 Task: Change the "Encoding complexity" for "Speex audio decoder" to 8.00.
Action: Mouse moved to (98, 24)
Screenshot: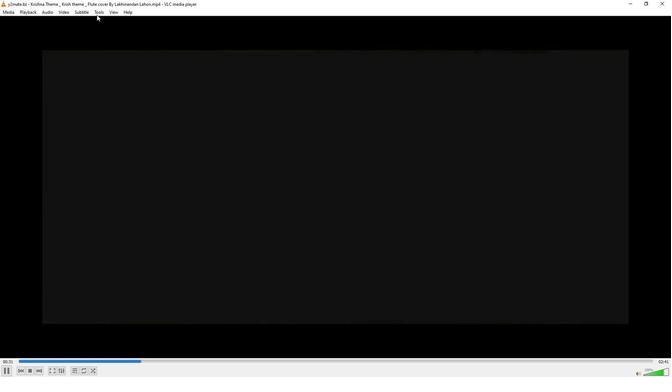 
Action: Mouse pressed left at (98, 24)
Screenshot: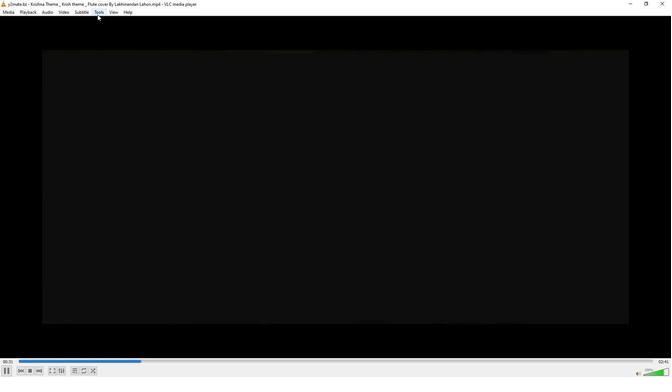 
Action: Mouse moved to (110, 106)
Screenshot: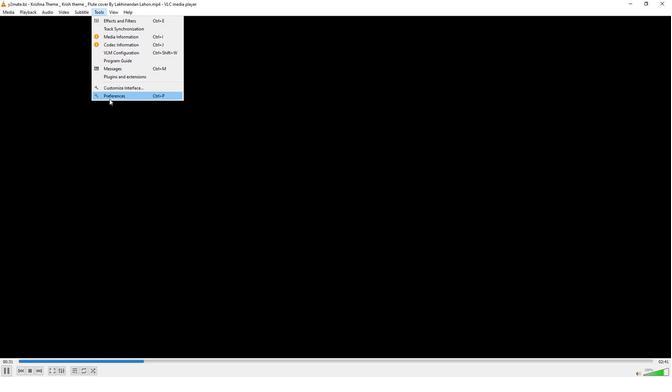 
Action: Mouse pressed left at (110, 106)
Screenshot: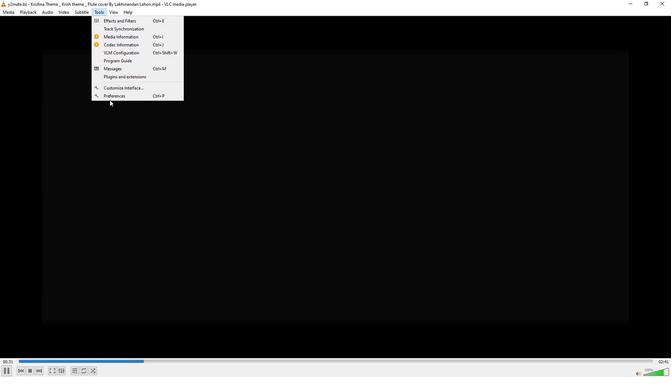 
Action: Mouse moved to (99, 24)
Screenshot: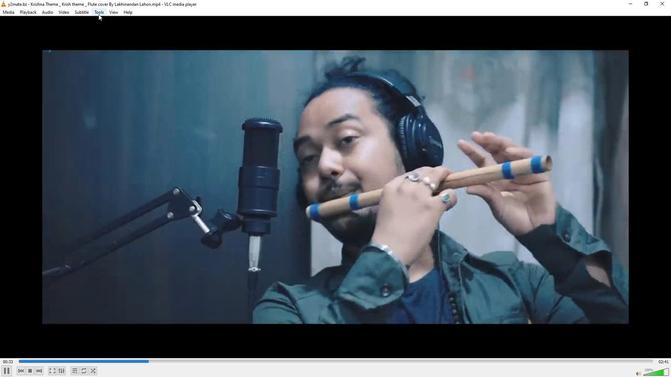 
Action: Mouse pressed left at (99, 24)
Screenshot: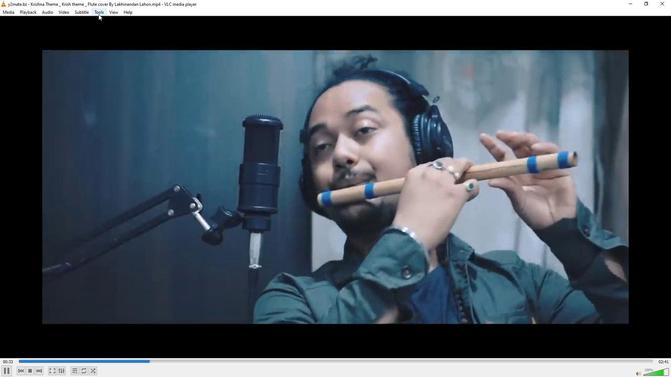 
Action: Mouse moved to (110, 104)
Screenshot: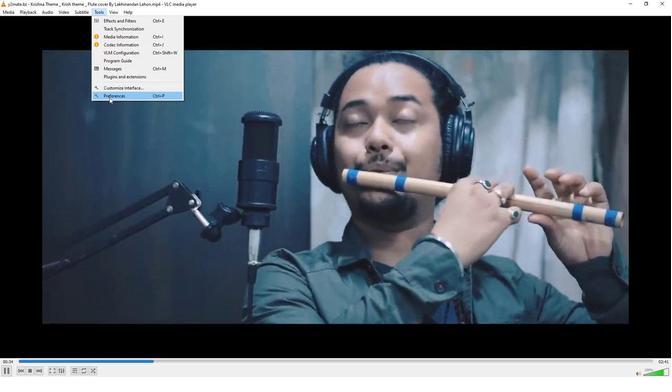 
Action: Mouse pressed left at (110, 104)
Screenshot: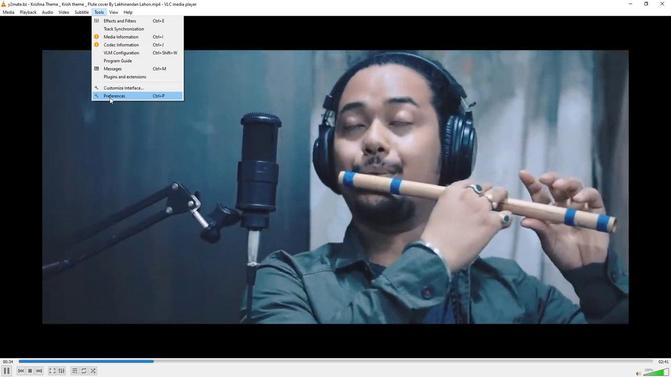 
Action: Mouse moved to (186, 290)
Screenshot: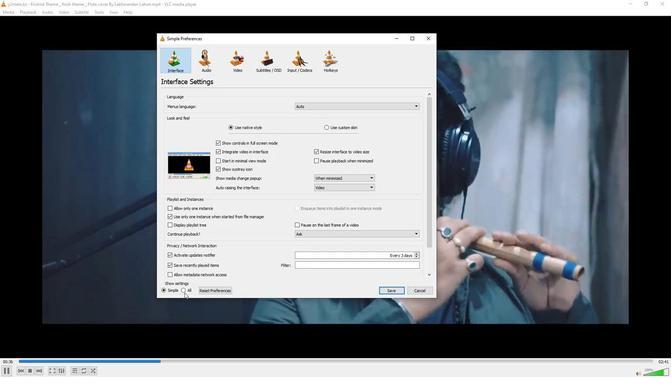 
Action: Mouse pressed left at (186, 290)
Screenshot: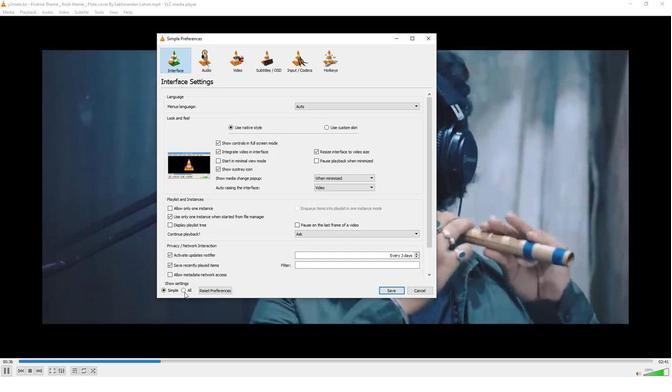 
Action: Mouse moved to (175, 185)
Screenshot: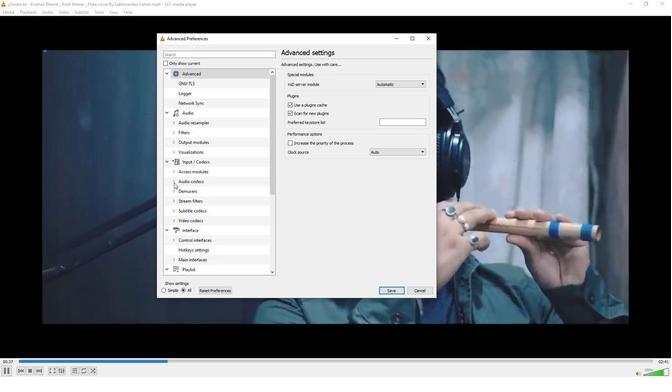 
Action: Mouse pressed left at (175, 185)
Screenshot: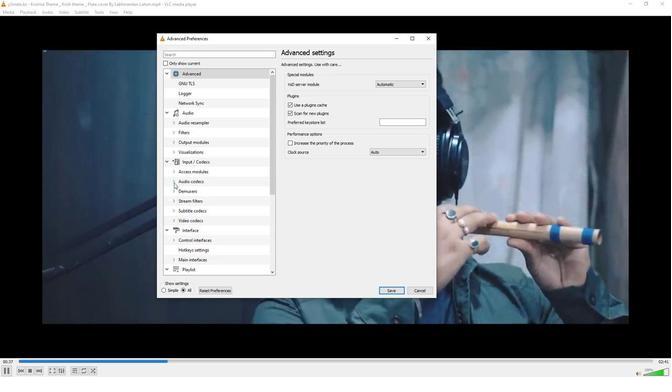 
Action: Mouse moved to (192, 222)
Screenshot: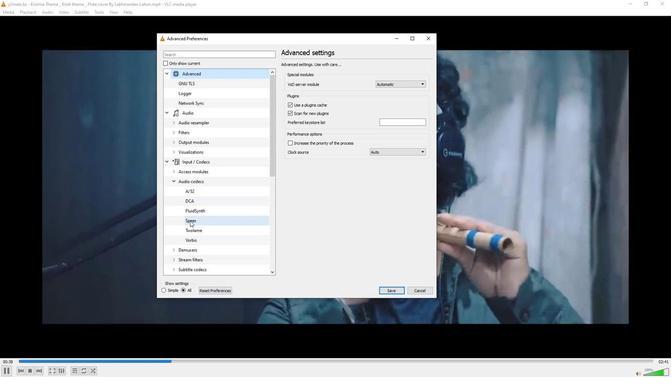 
Action: Mouse pressed left at (192, 222)
Screenshot: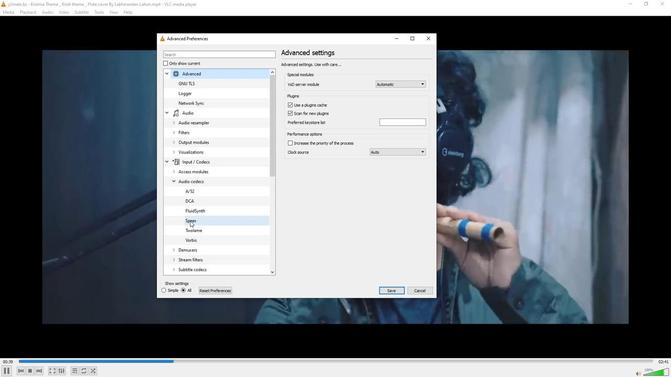 
Action: Mouse moved to (429, 109)
Screenshot: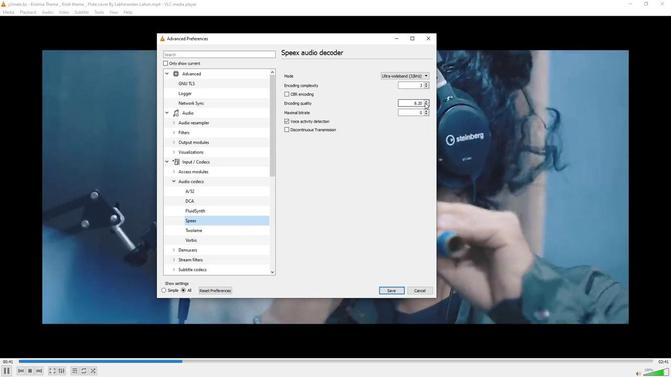 
Action: Mouse pressed left at (429, 109)
Screenshot: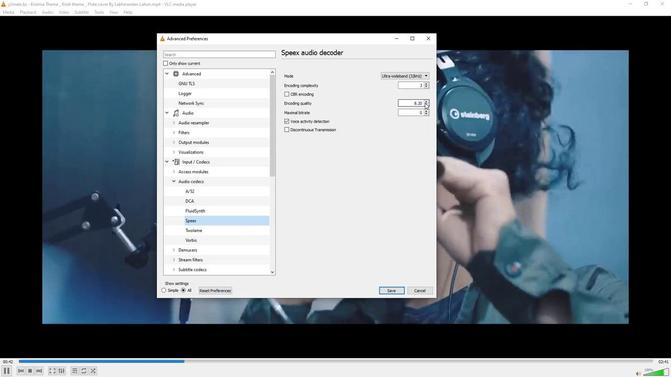 
Action: Mouse moved to (429, 110)
Screenshot: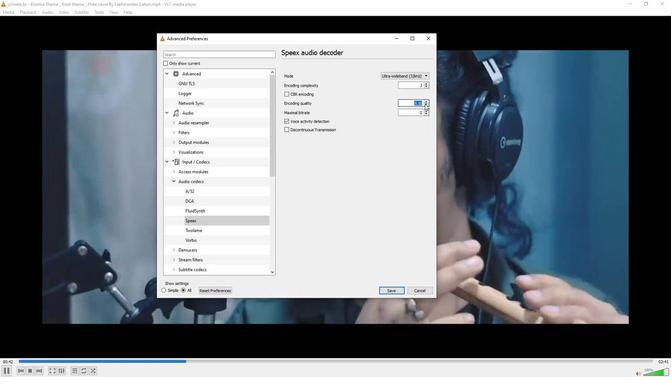 
Action: Mouse pressed left at (429, 110)
Screenshot: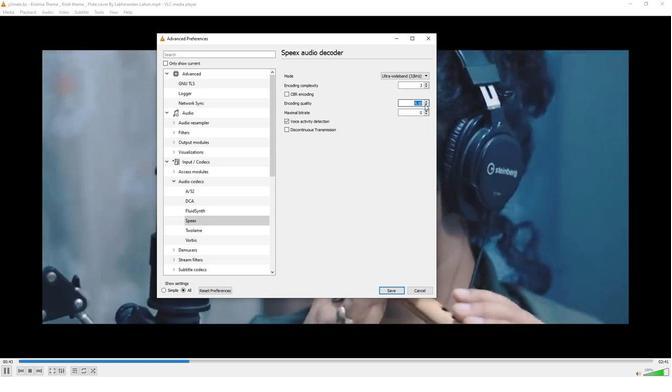 
Action: Mouse moved to (391, 287)
Screenshot: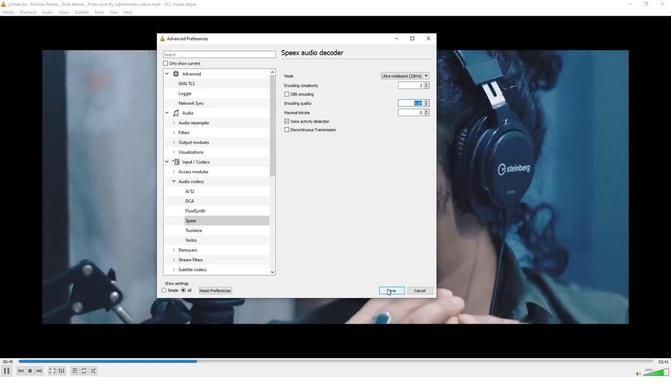 
Action: Mouse pressed left at (391, 287)
Screenshot: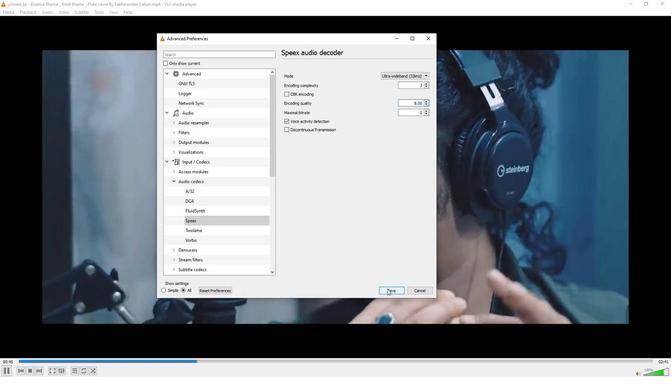 
Action: Mouse moved to (396, 230)
Screenshot: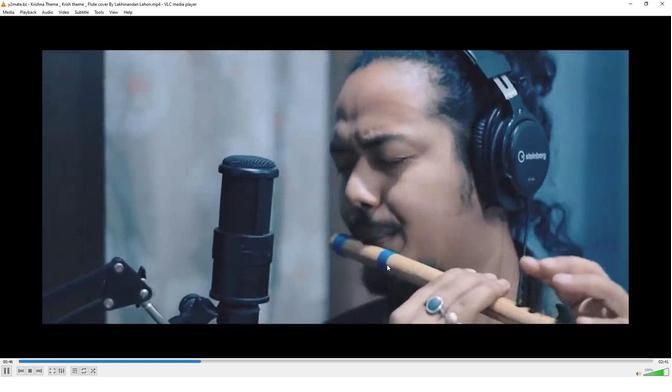 
